 Task: Create a new action link group template for third-party systems.
Action: Mouse moved to (1179, 87)
Screenshot: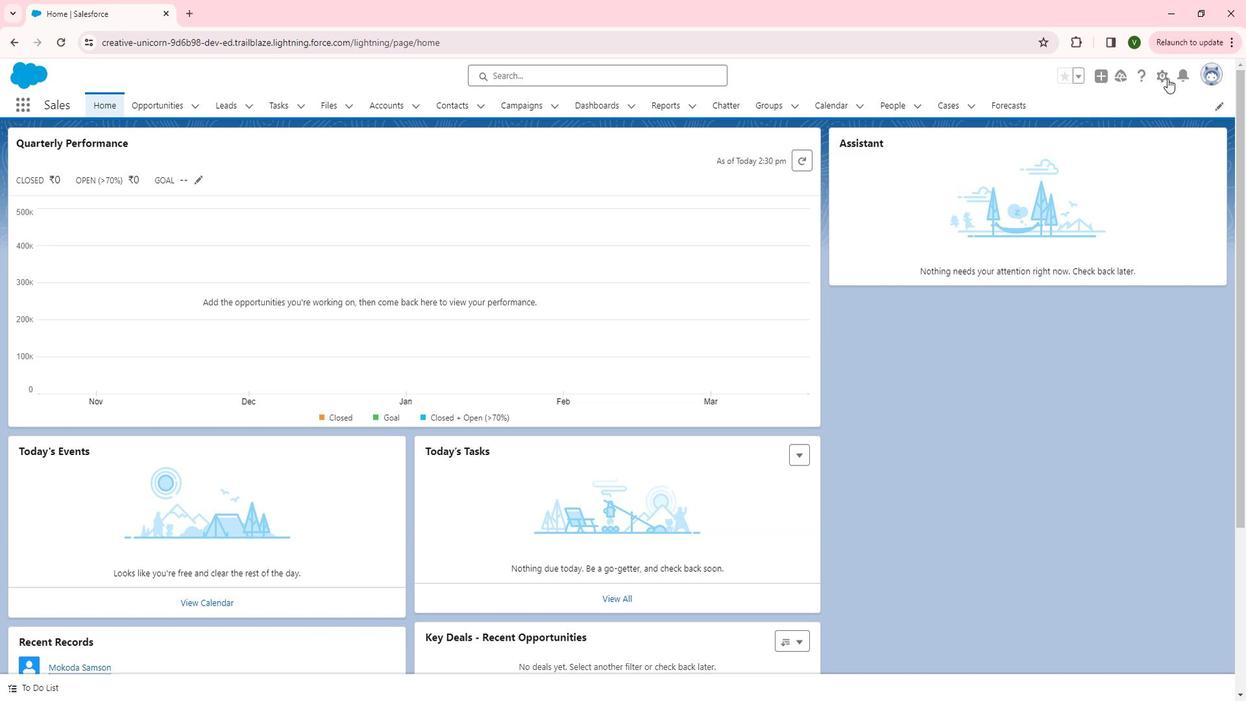 
Action: Mouse pressed left at (1179, 87)
Screenshot: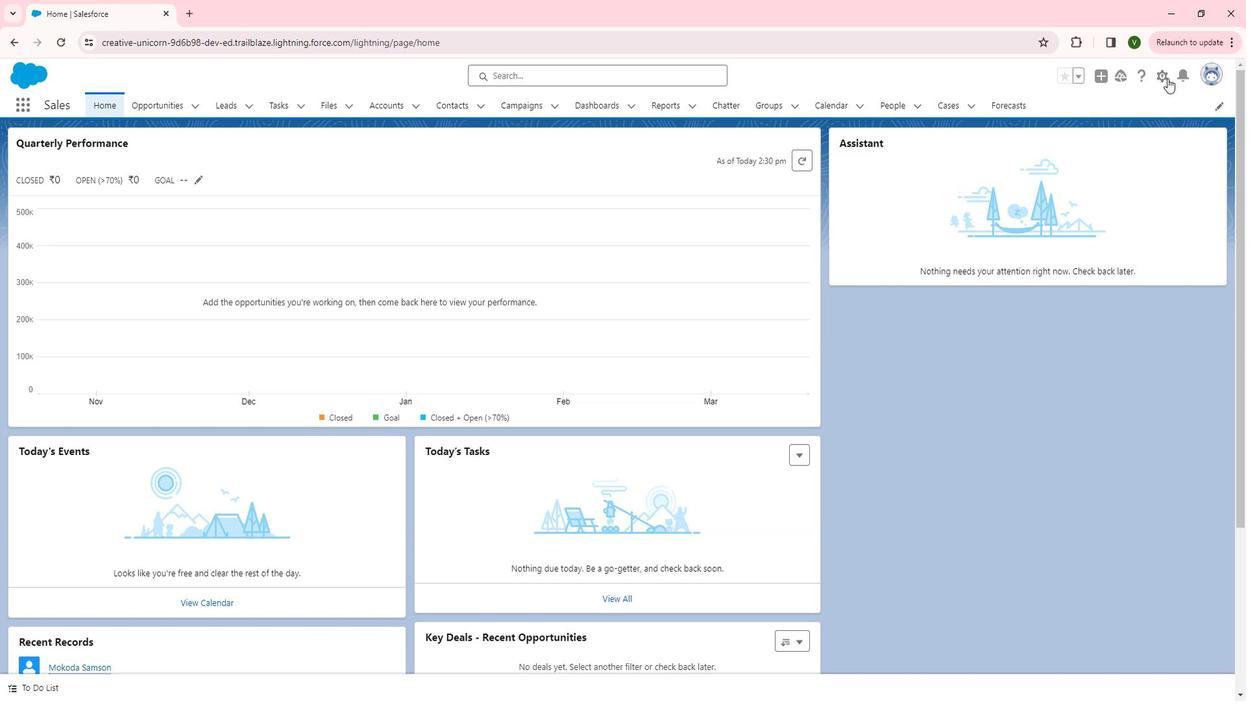 
Action: Mouse moved to (1128, 174)
Screenshot: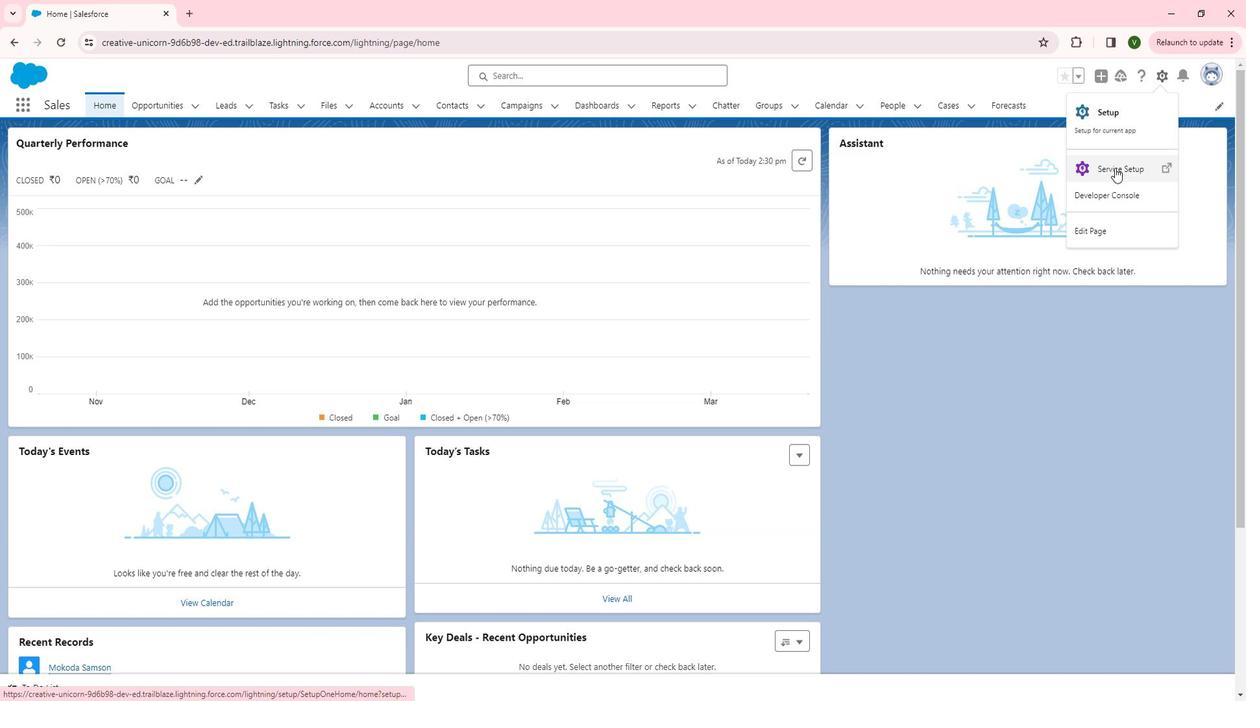 
Action: Mouse pressed left at (1128, 174)
Screenshot: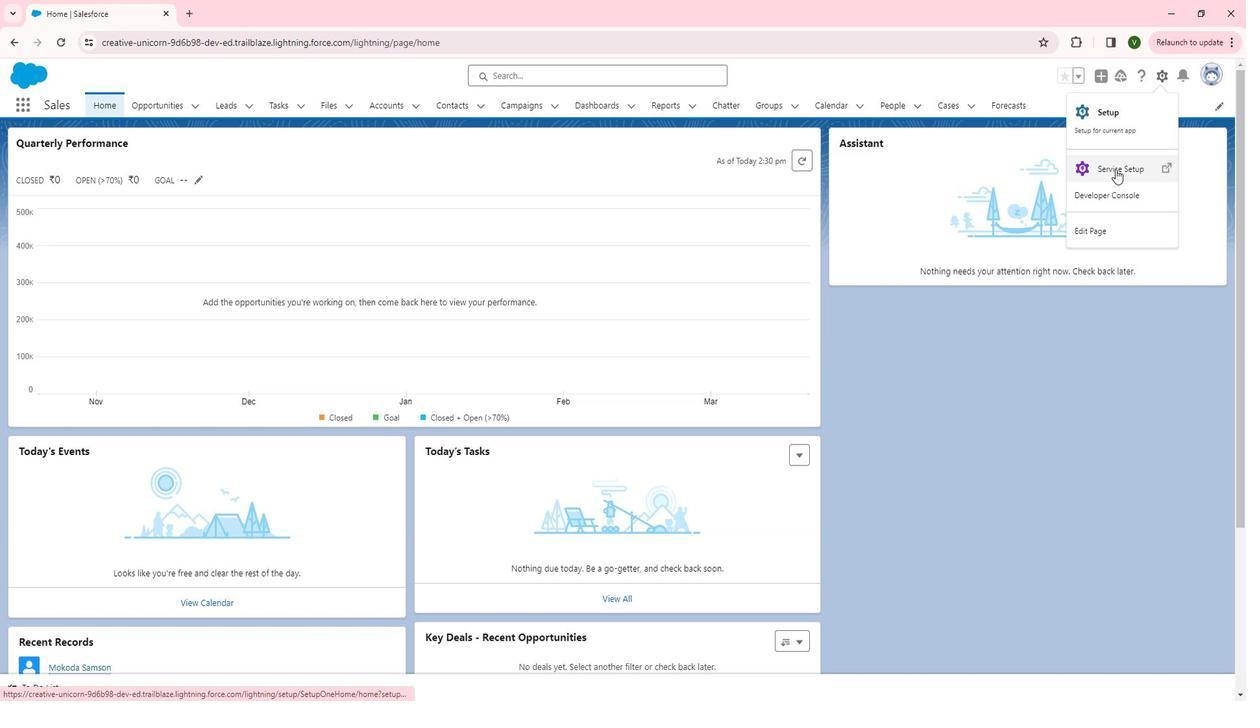 
Action: Mouse moved to (20, 470)
Screenshot: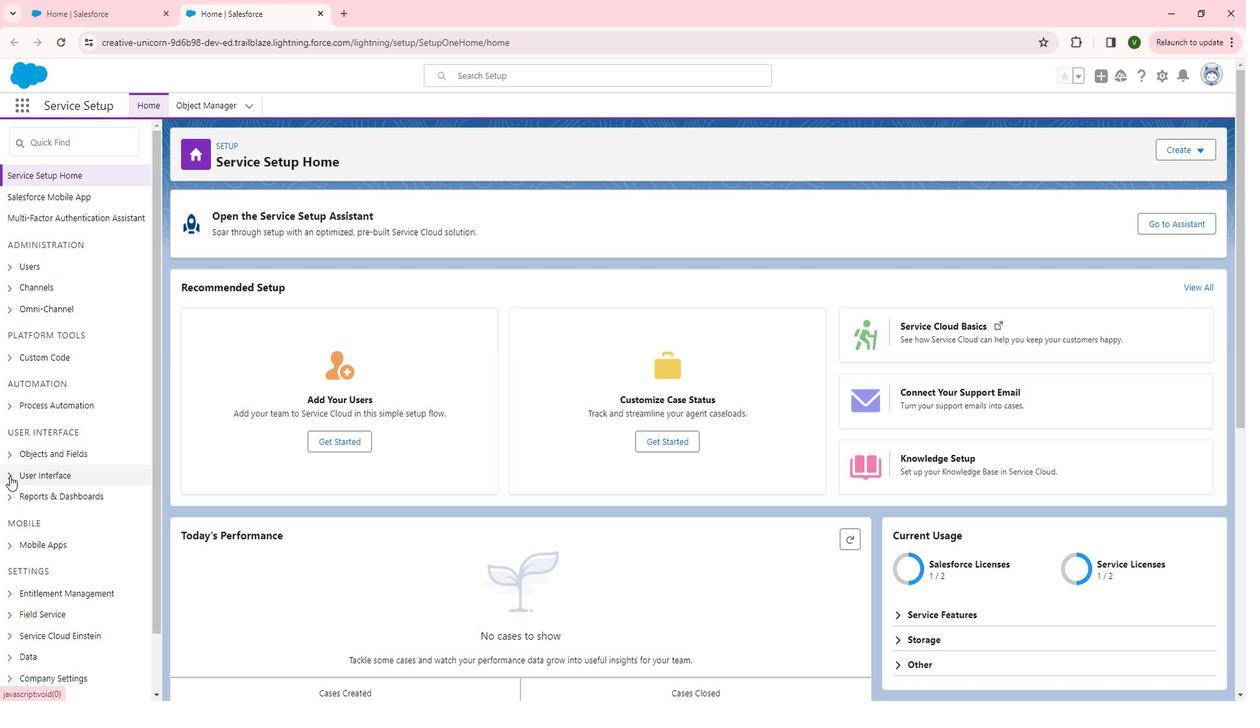 
Action: Mouse pressed left at (20, 470)
Screenshot: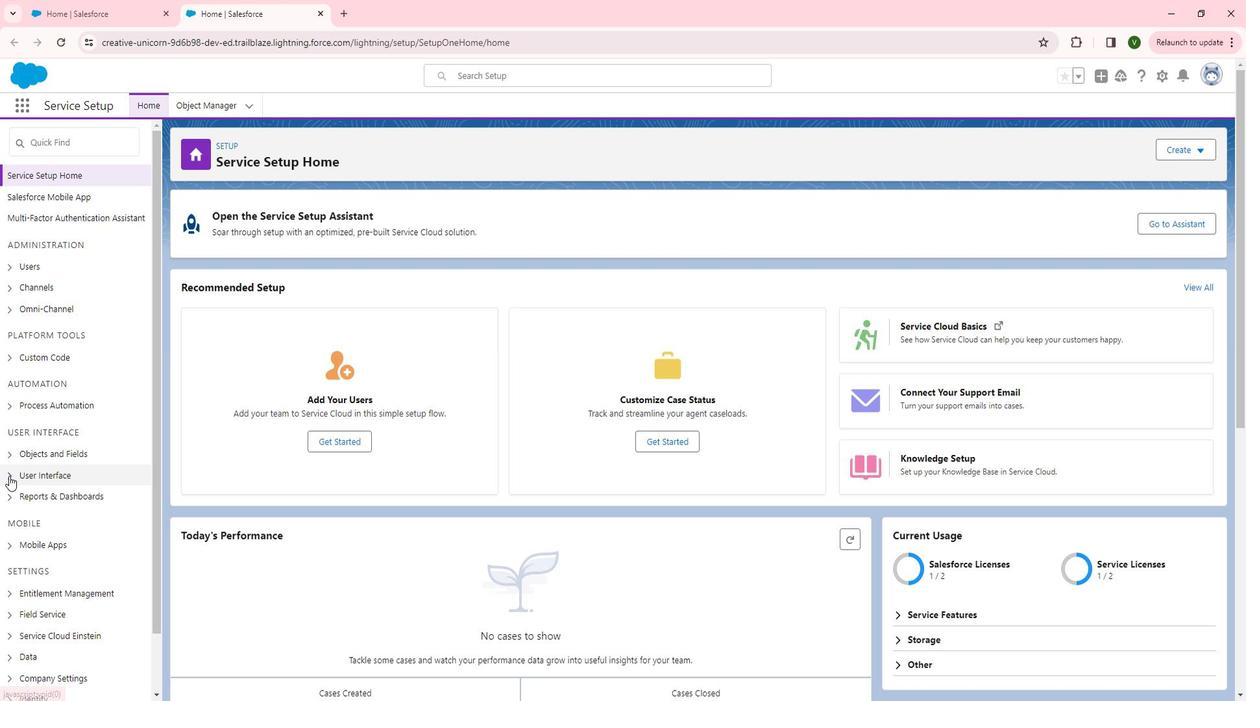 
Action: Mouse moved to (87, 448)
Screenshot: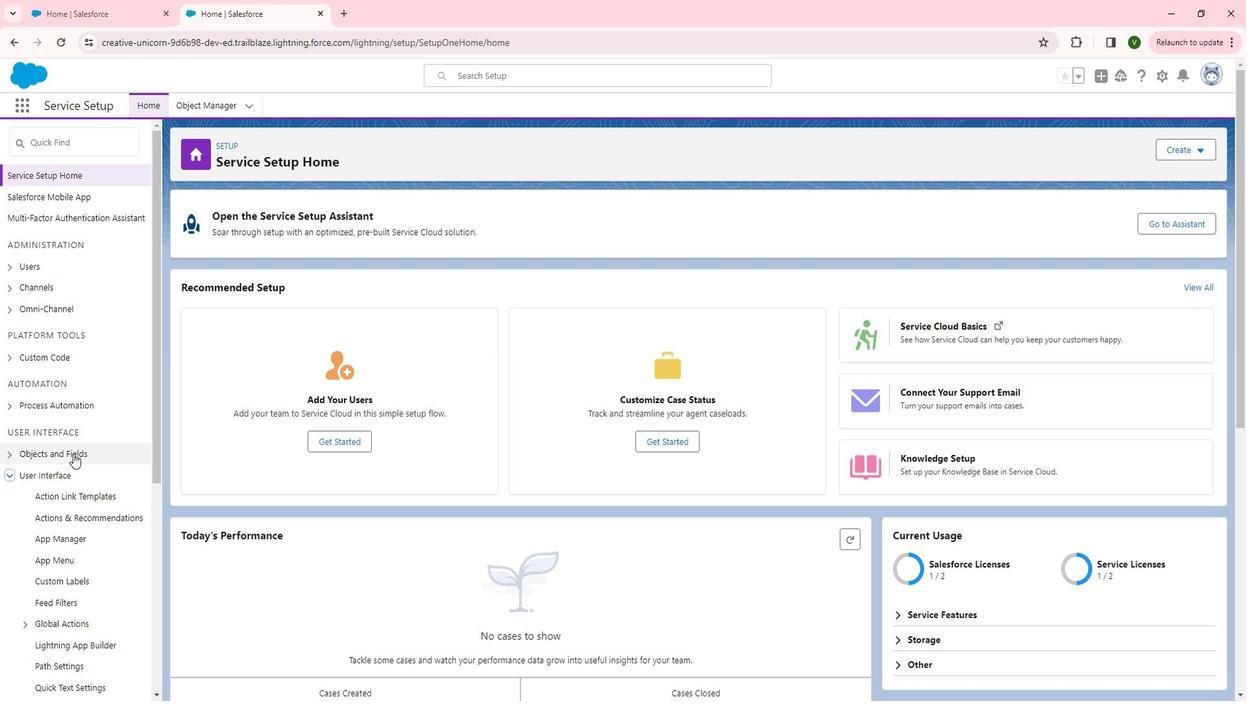 
Action: Mouse scrolled (87, 447) with delta (0, 0)
Screenshot: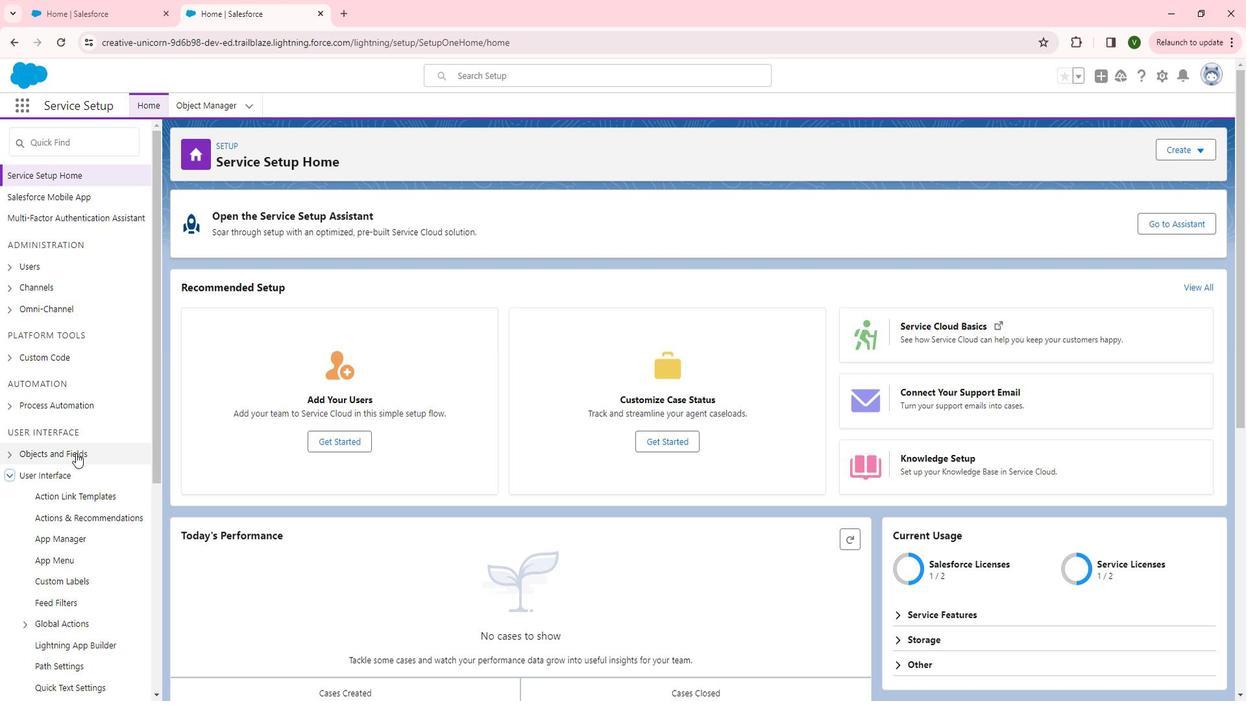 
Action: Mouse scrolled (87, 447) with delta (0, 0)
Screenshot: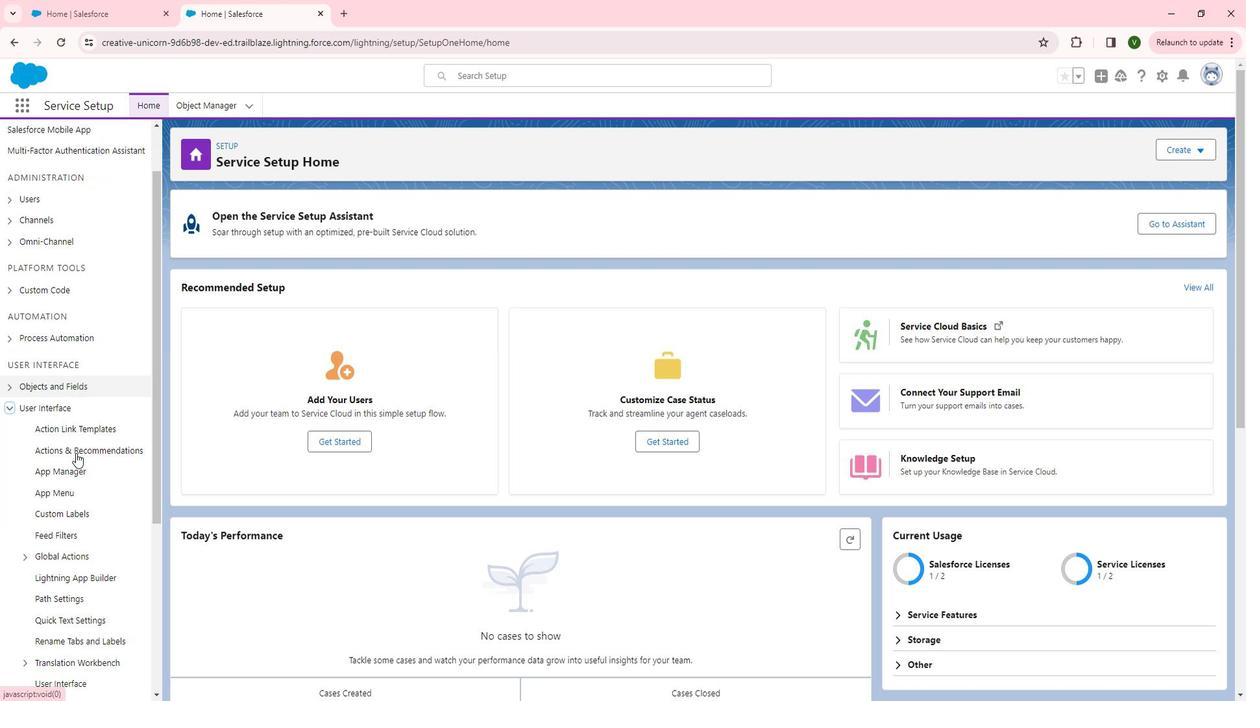 
Action: Mouse scrolled (87, 447) with delta (0, 0)
Screenshot: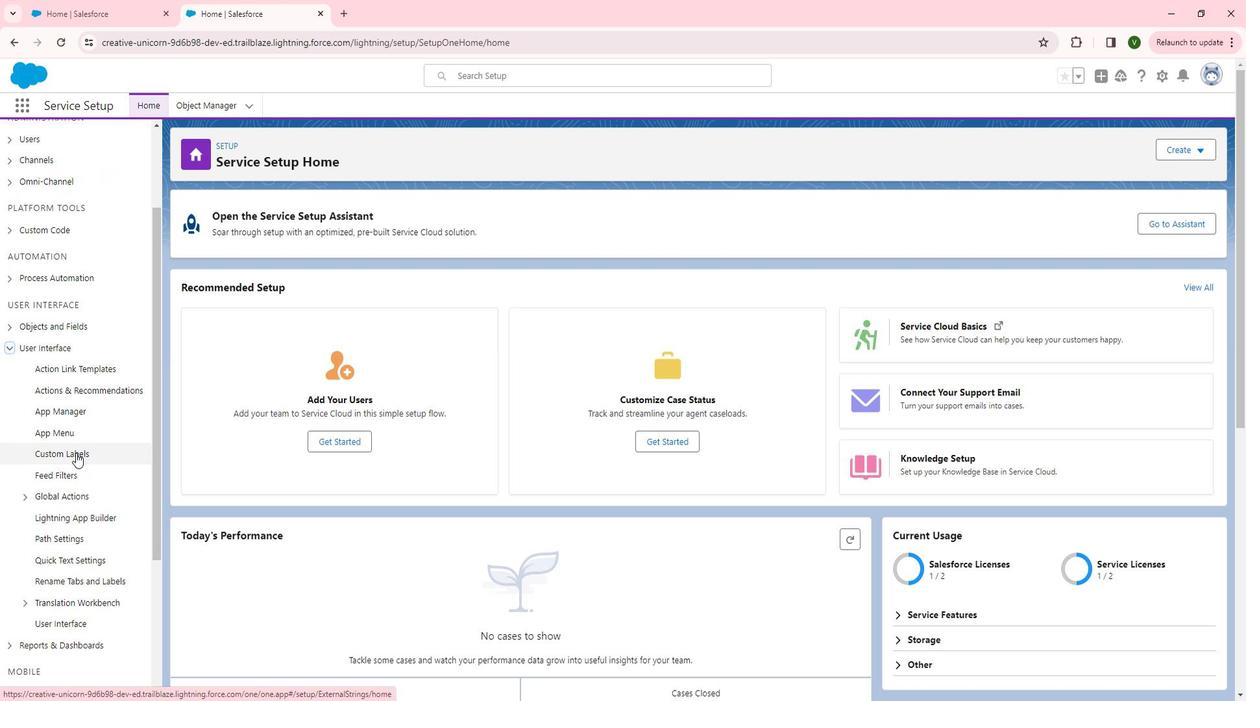 
Action: Mouse moved to (94, 292)
Screenshot: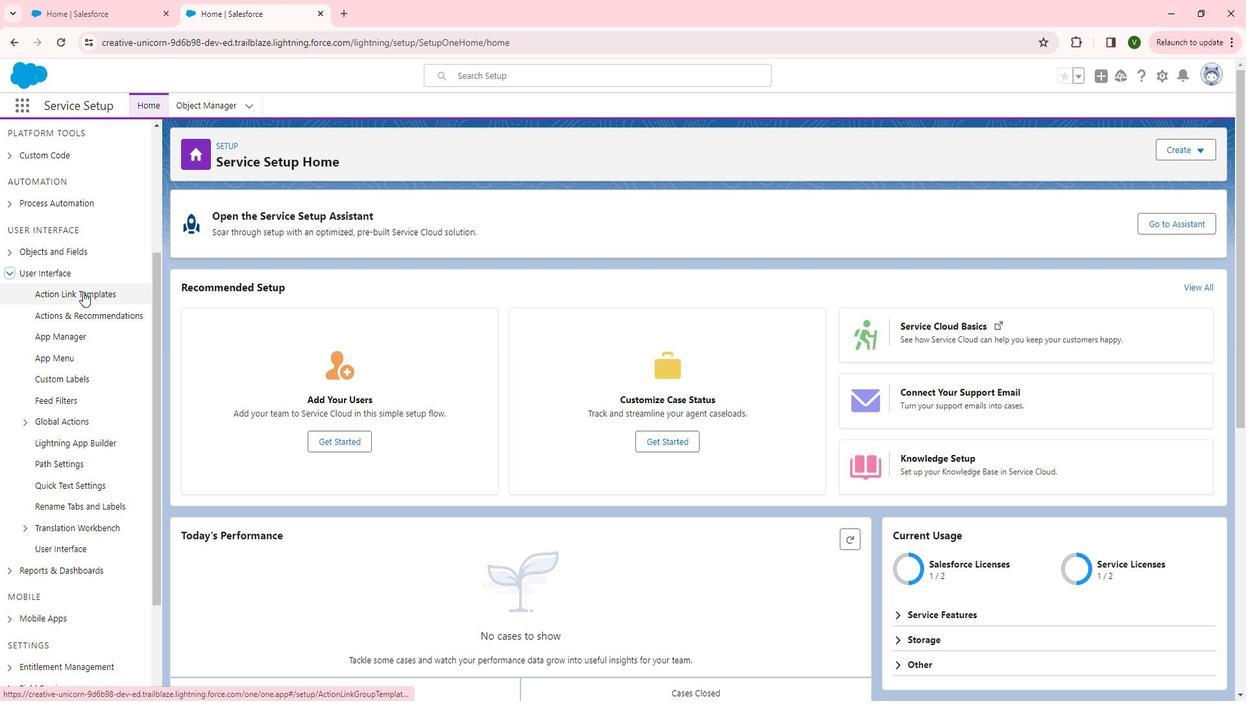 
Action: Mouse pressed left at (94, 292)
Screenshot: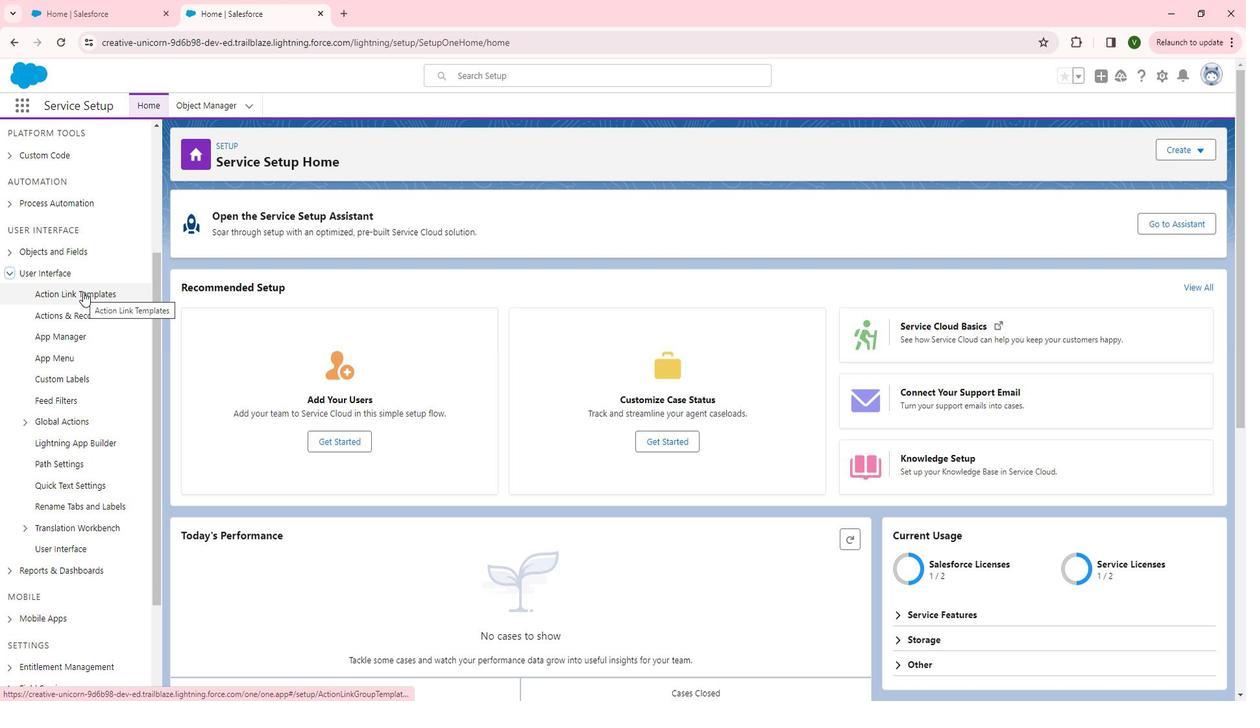 
Action: Mouse moved to (527, 291)
Screenshot: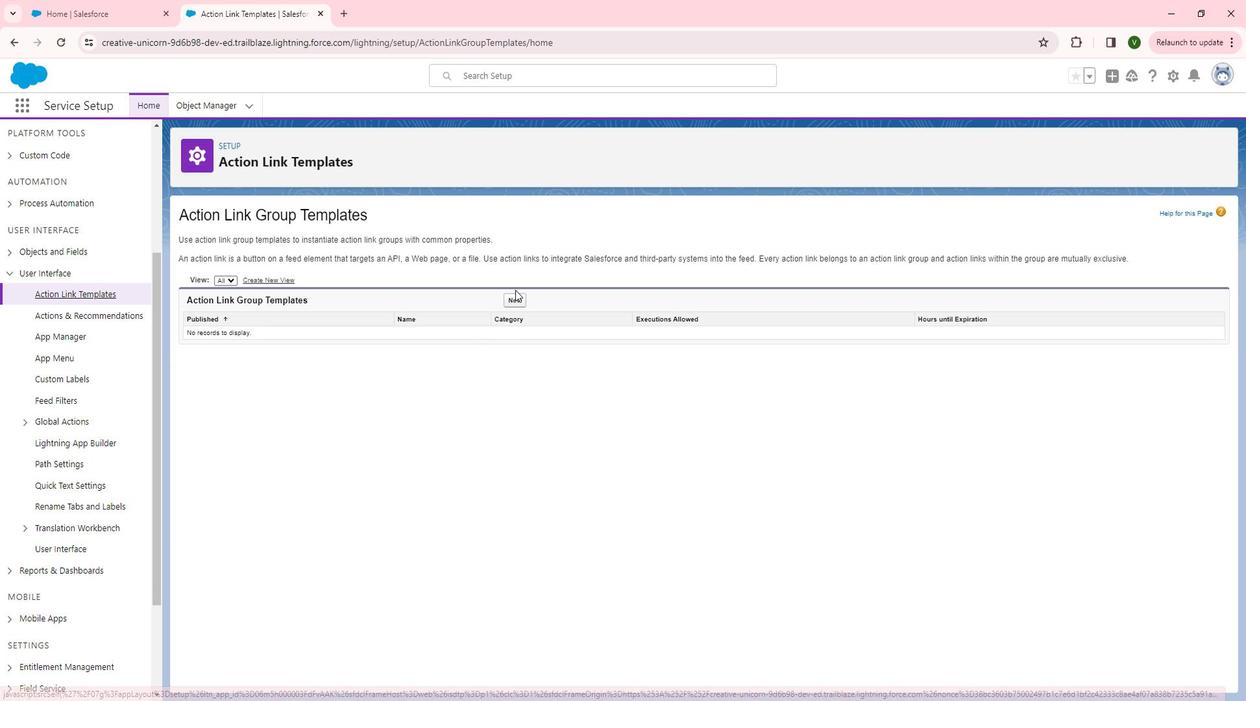 
Action: Mouse pressed left at (527, 291)
Screenshot: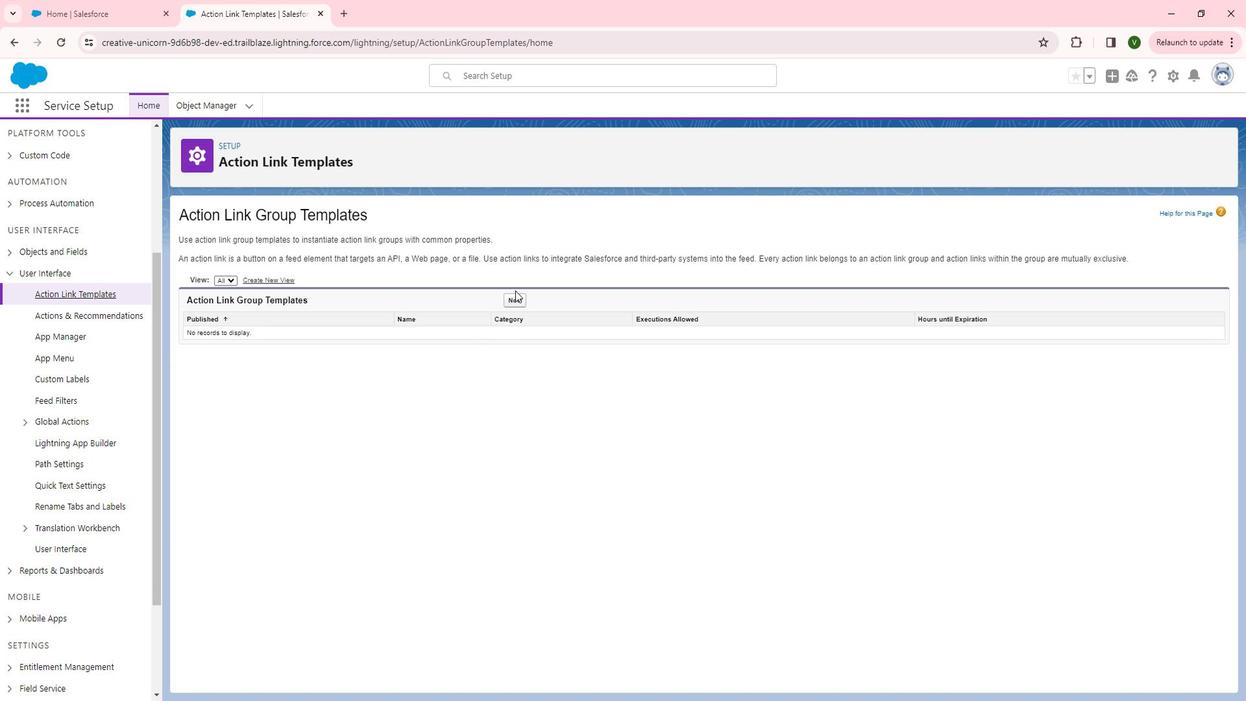 
Action: Mouse moved to (525, 296)
Screenshot: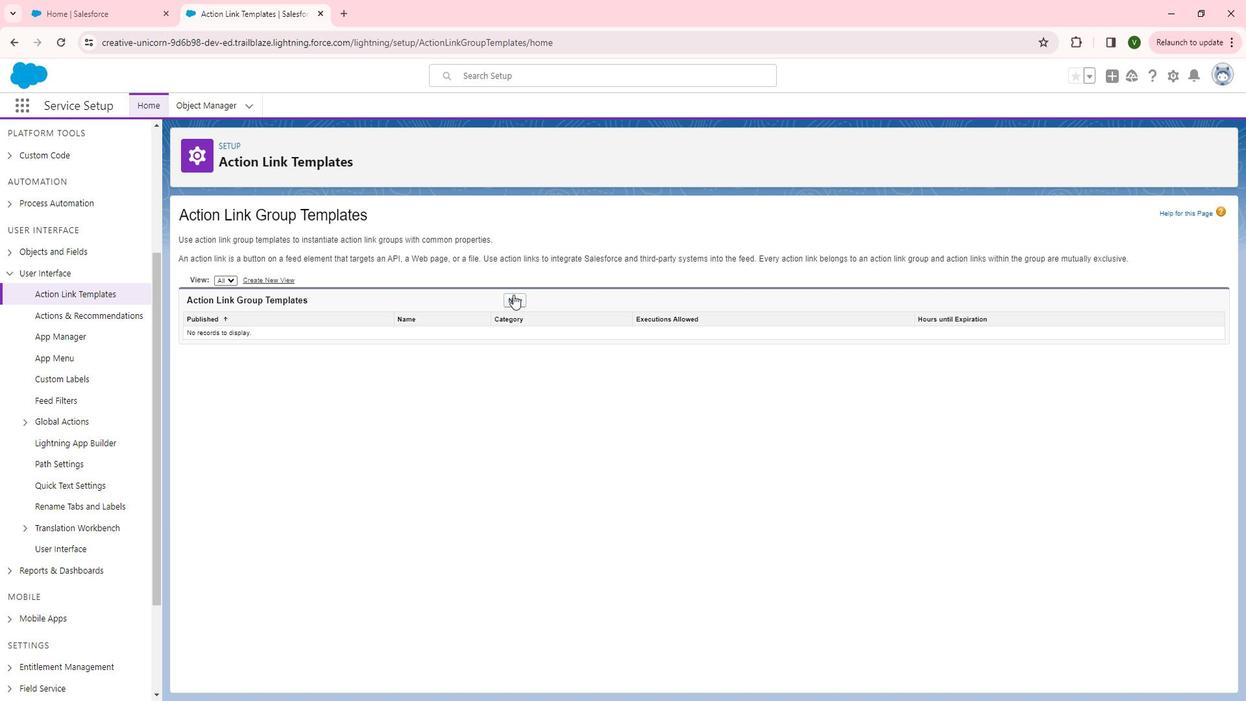 
Action: Mouse pressed left at (525, 296)
Screenshot: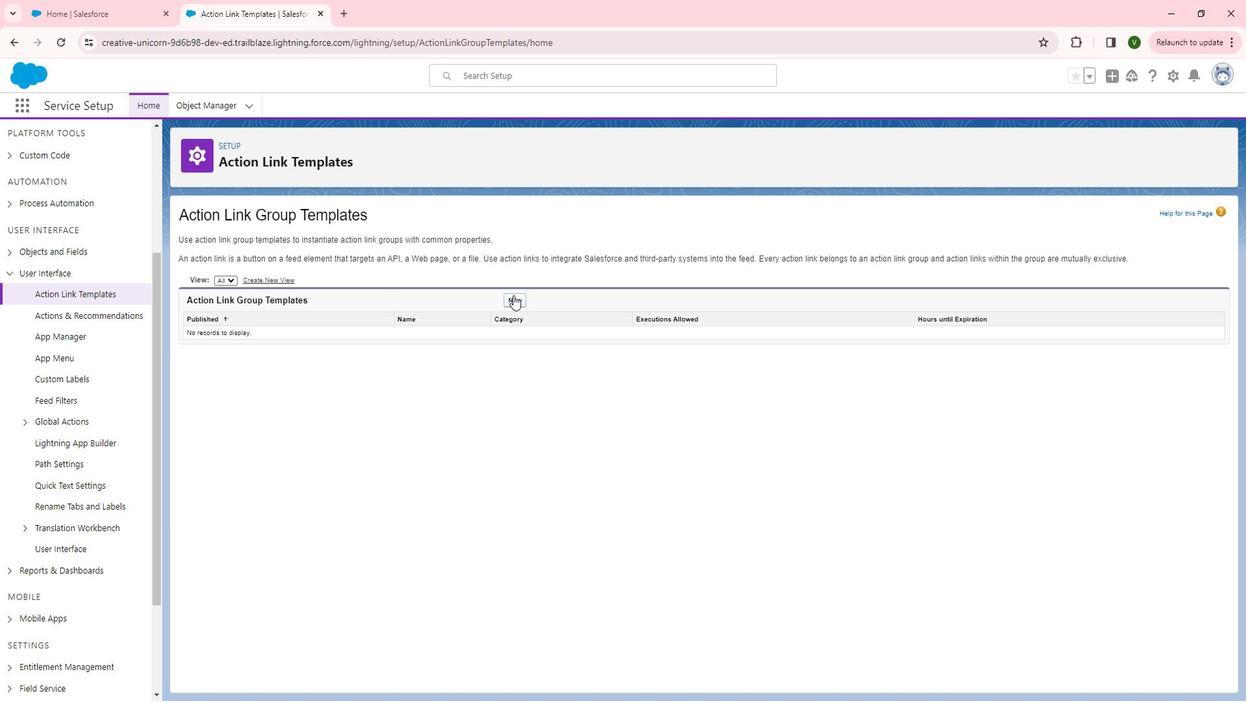
Action: Mouse moved to (534, 327)
Screenshot: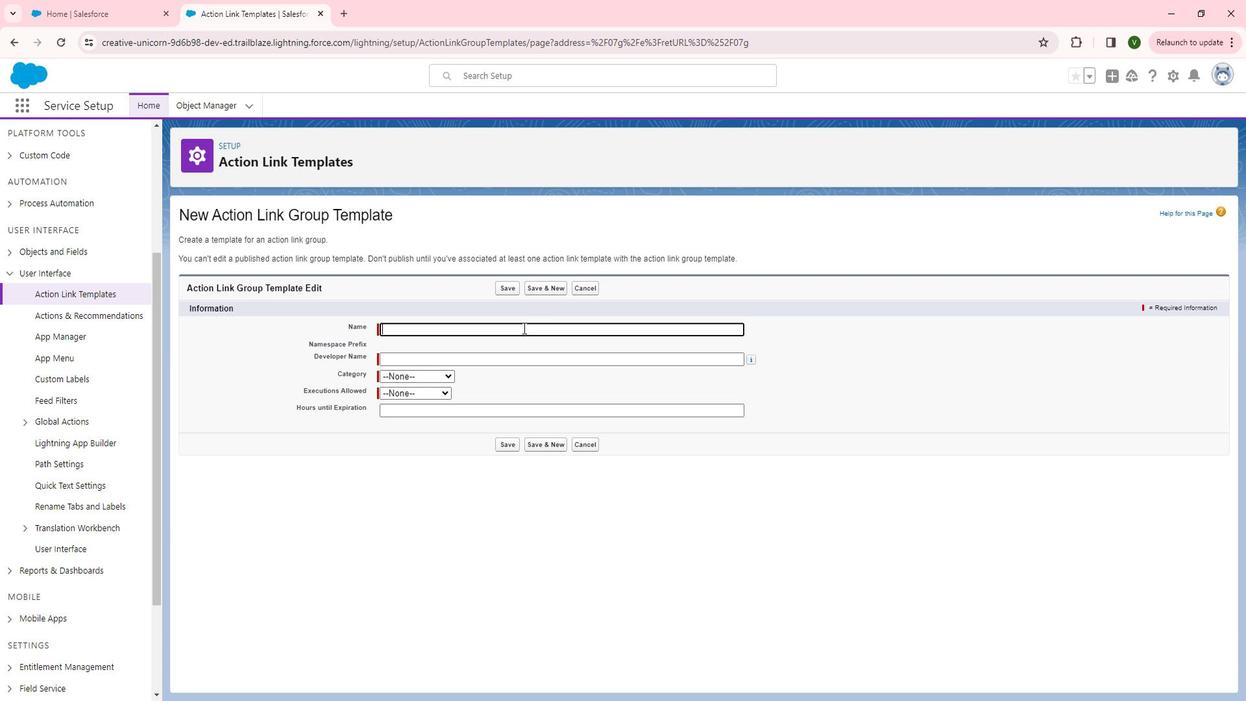 
Action: Mouse pressed left at (534, 327)
Screenshot: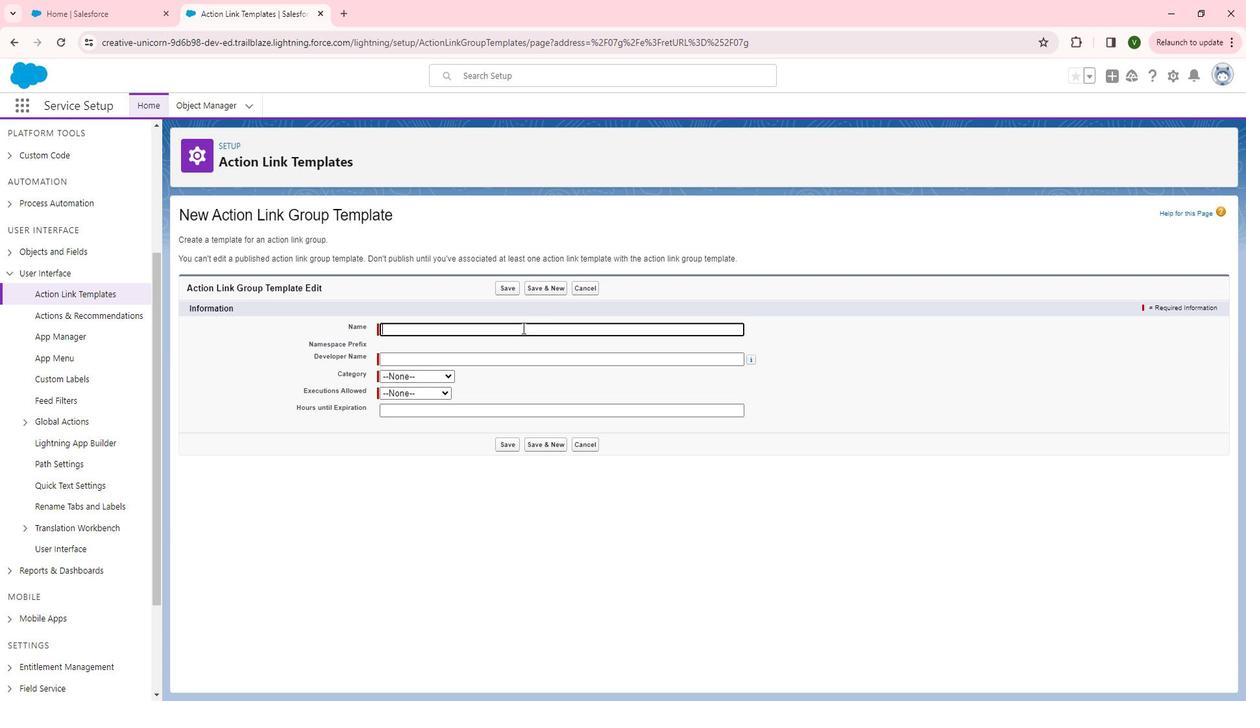 
Action: Key pressed new<Key.shift>Temp
Screenshot: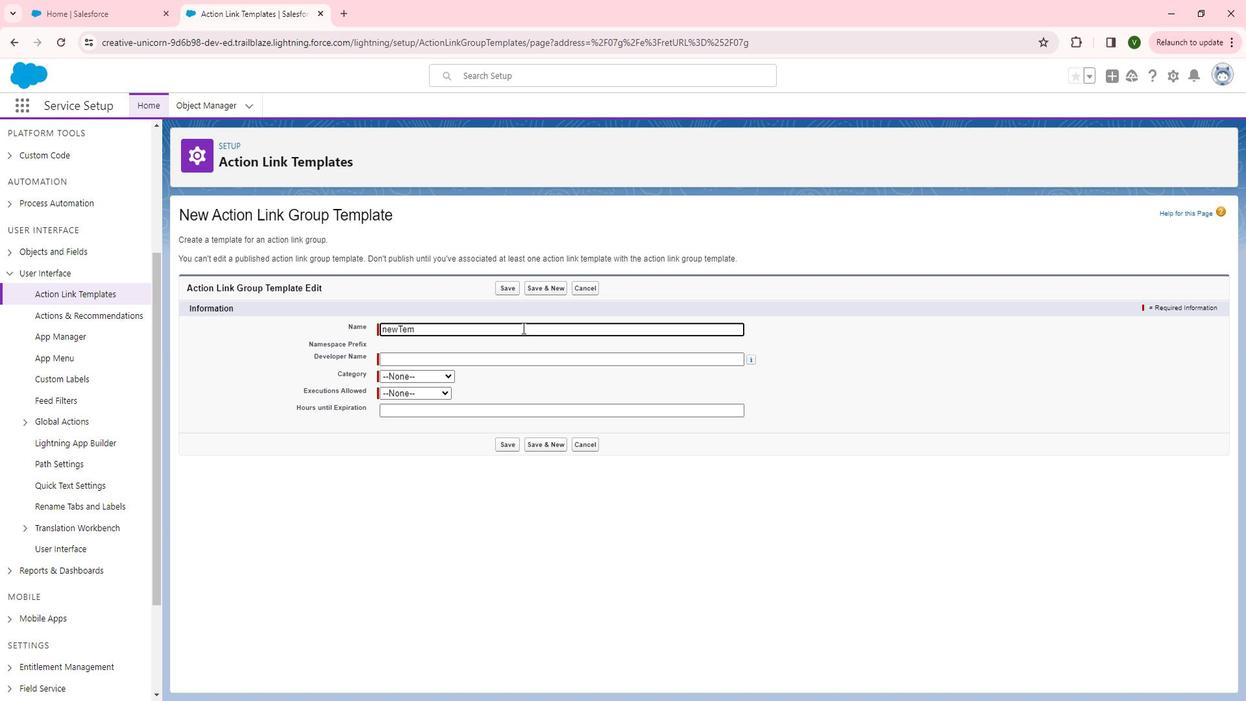 
Action: Mouse moved to (523, 363)
Screenshot: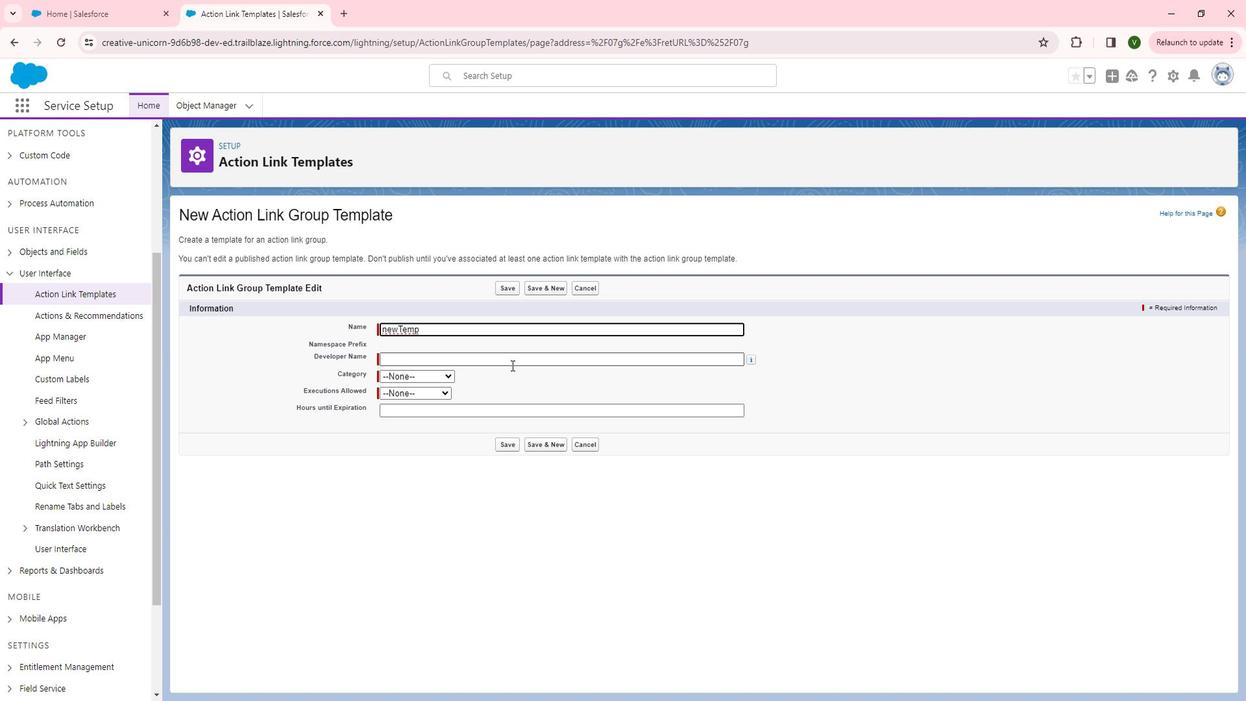
Action: Mouse pressed left at (523, 363)
Screenshot: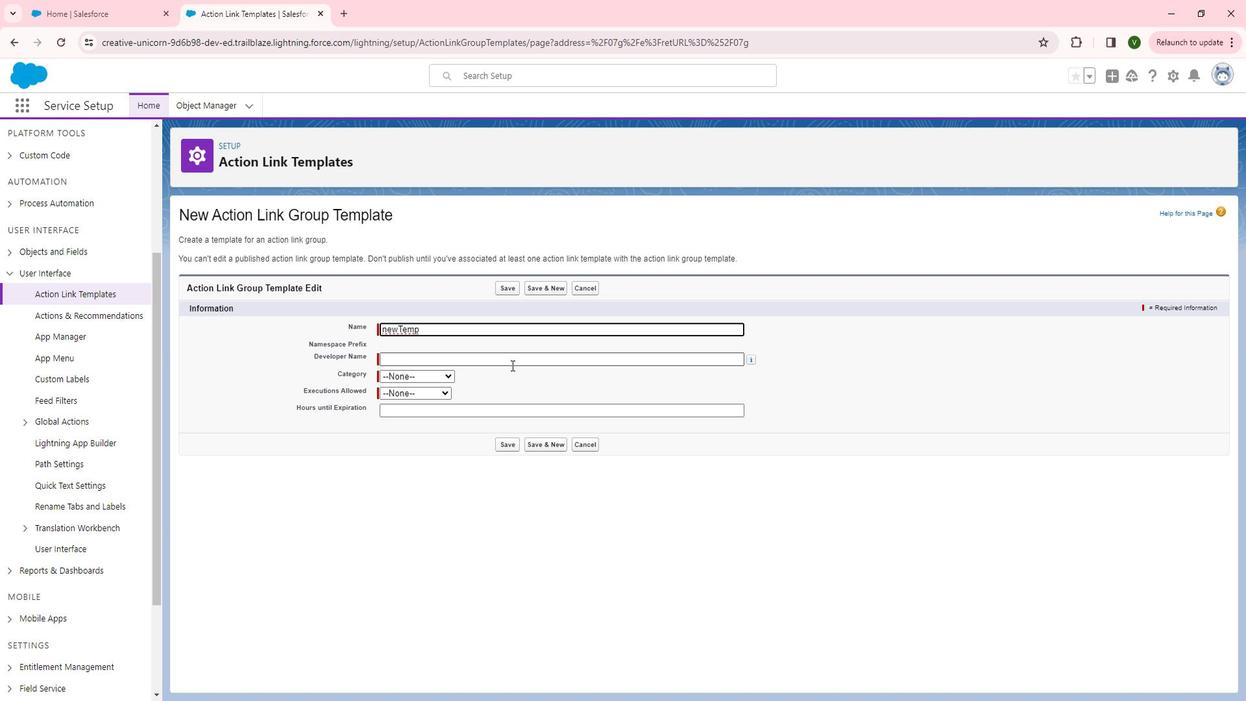 
Action: Mouse moved to (448, 371)
Screenshot: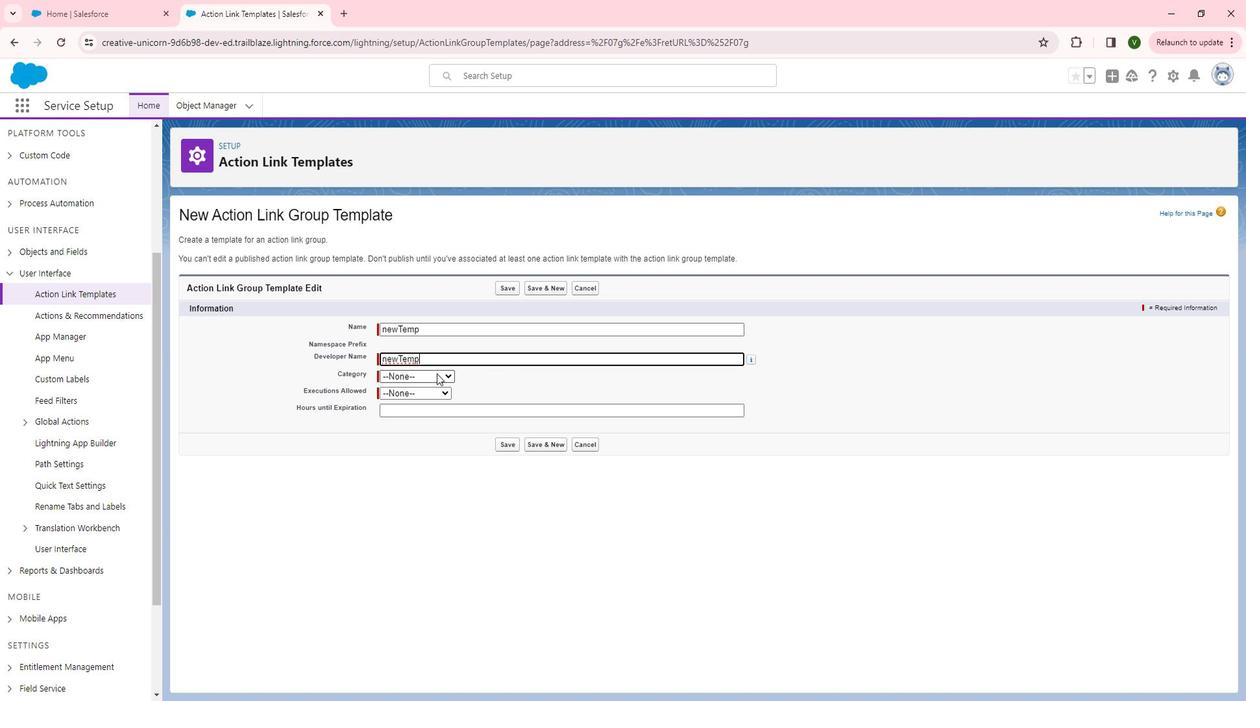 
Action: Mouse pressed left at (448, 371)
Screenshot: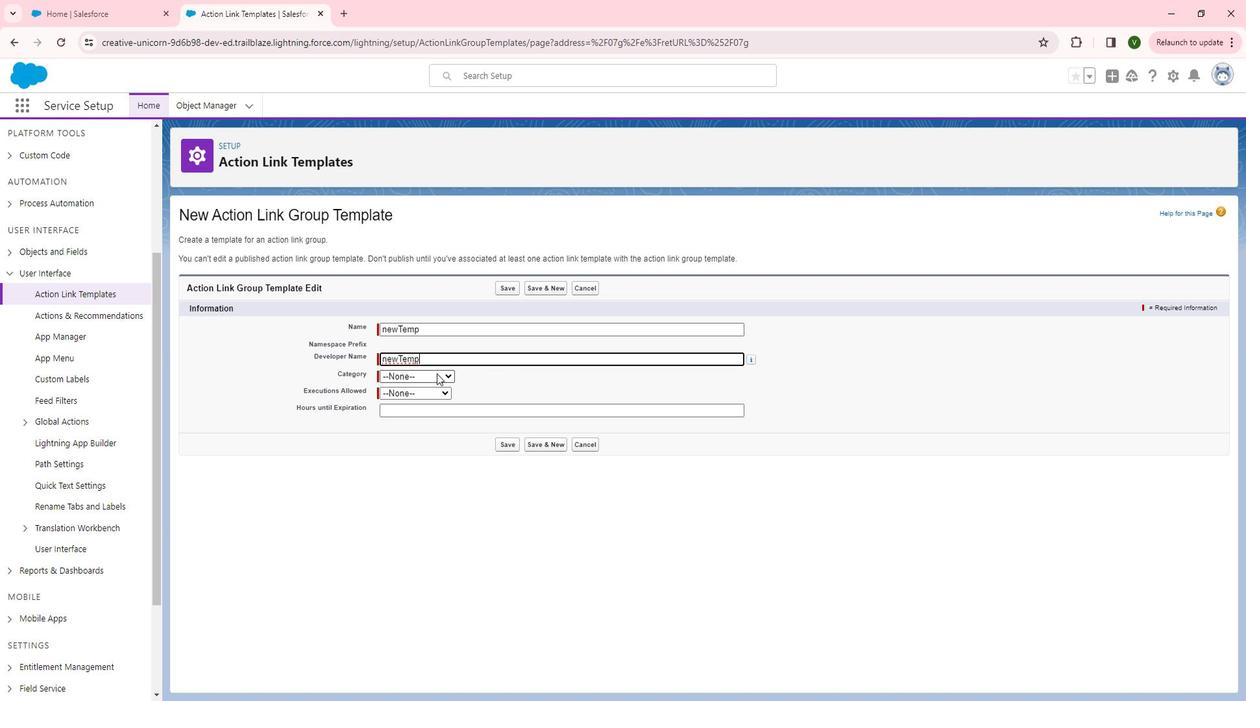 
Action: Mouse moved to (452, 399)
Screenshot: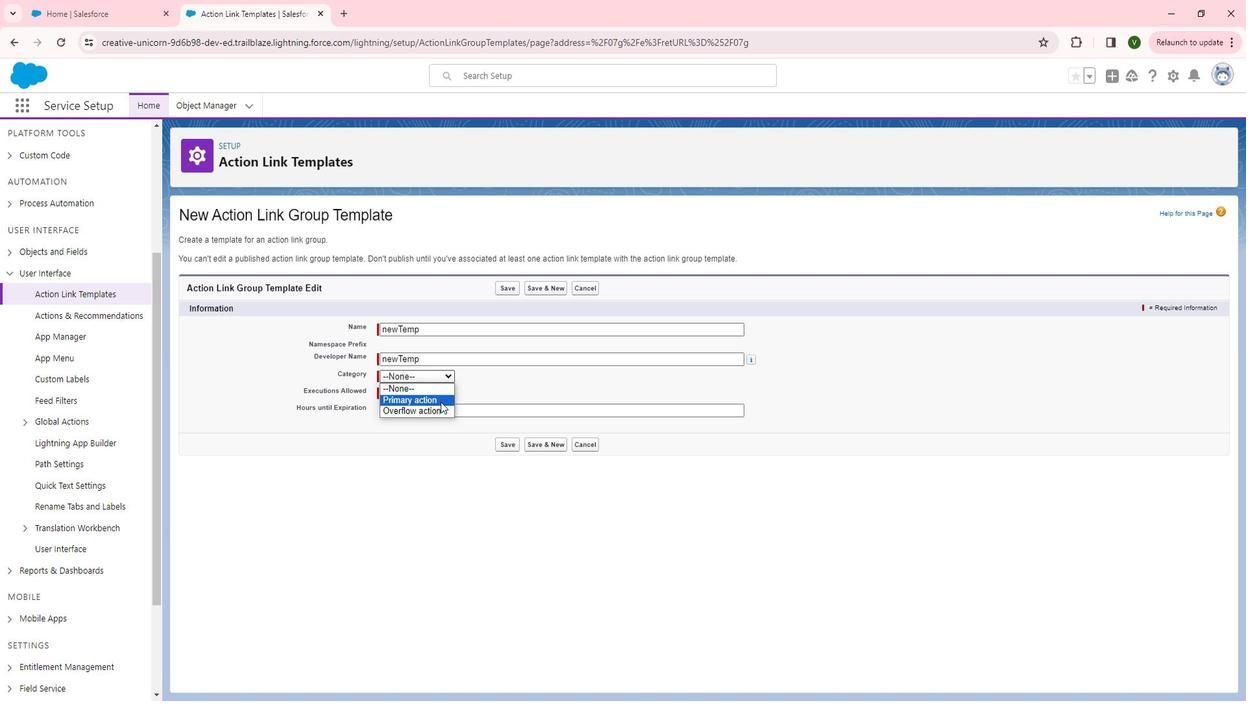 
Action: Mouse pressed left at (452, 399)
Screenshot: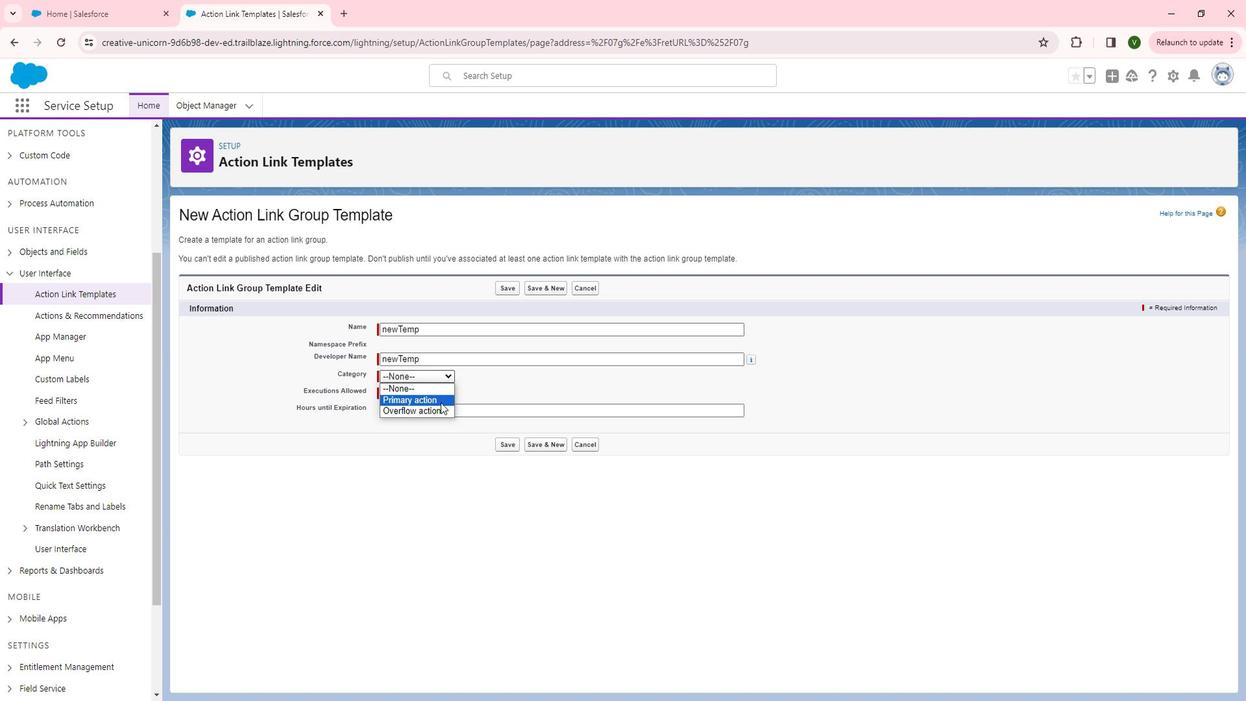 
Action: Mouse moved to (431, 391)
Screenshot: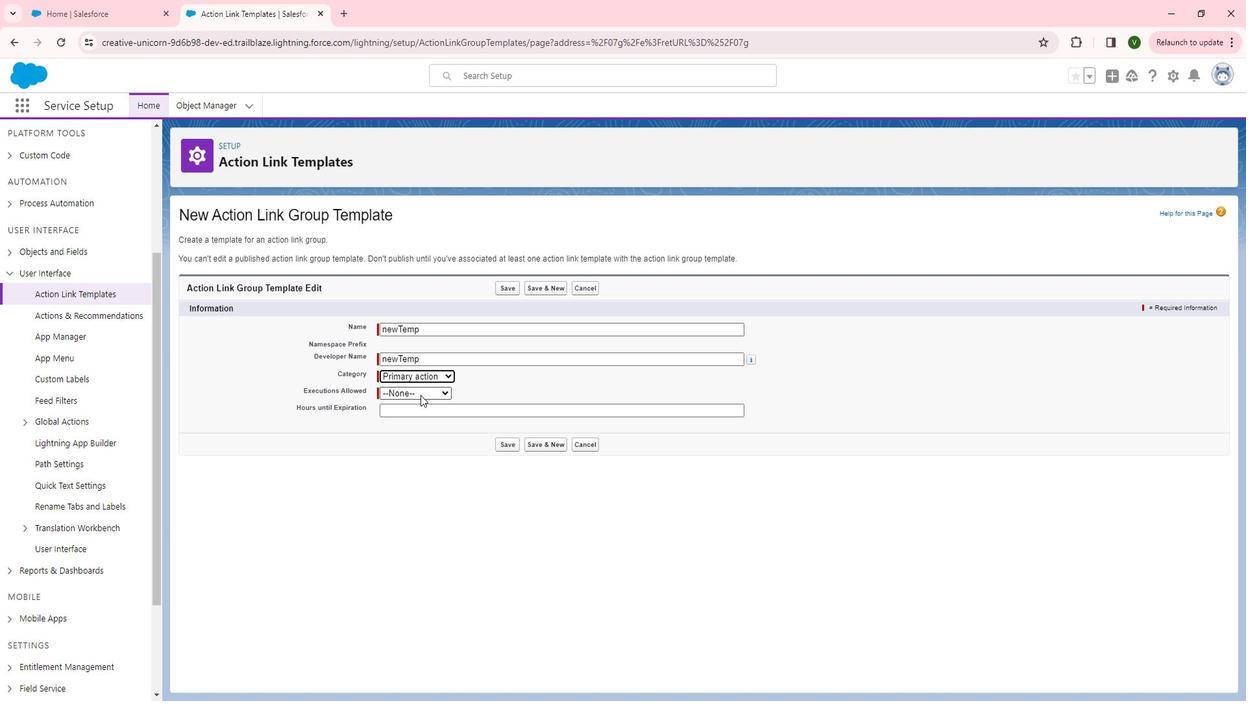 
Action: Mouse pressed left at (431, 391)
Screenshot: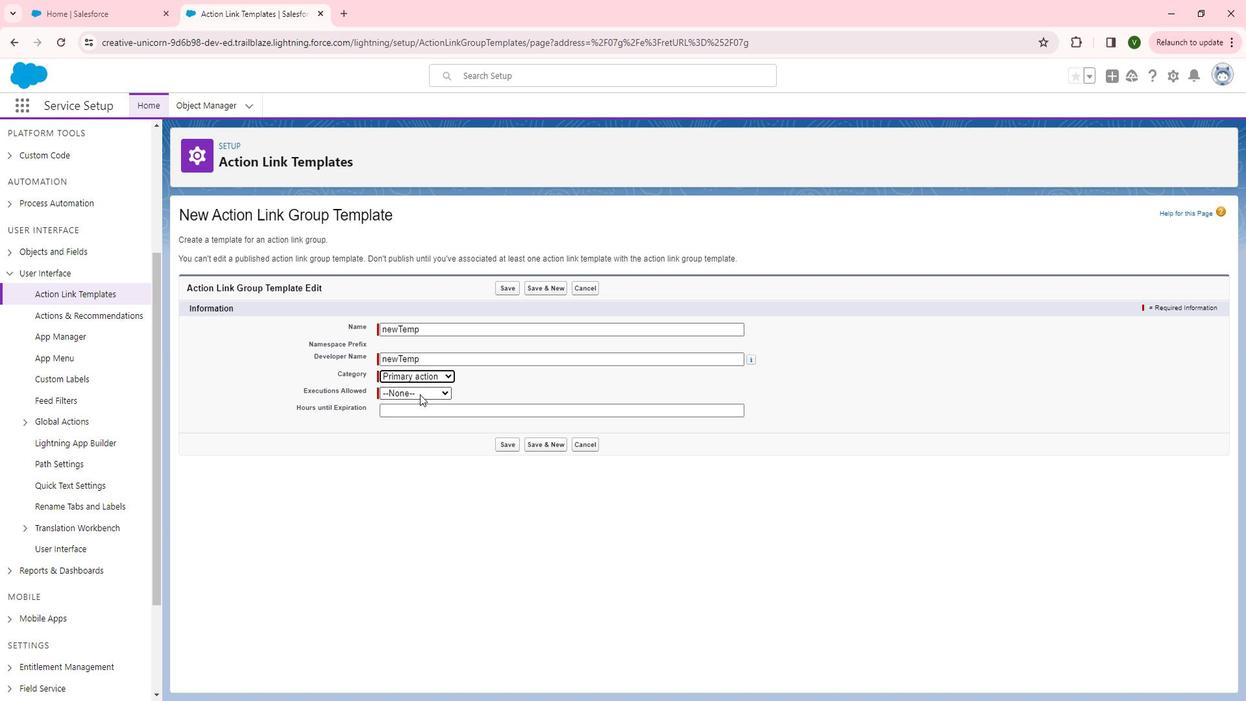 
Action: Mouse moved to (429, 409)
Screenshot: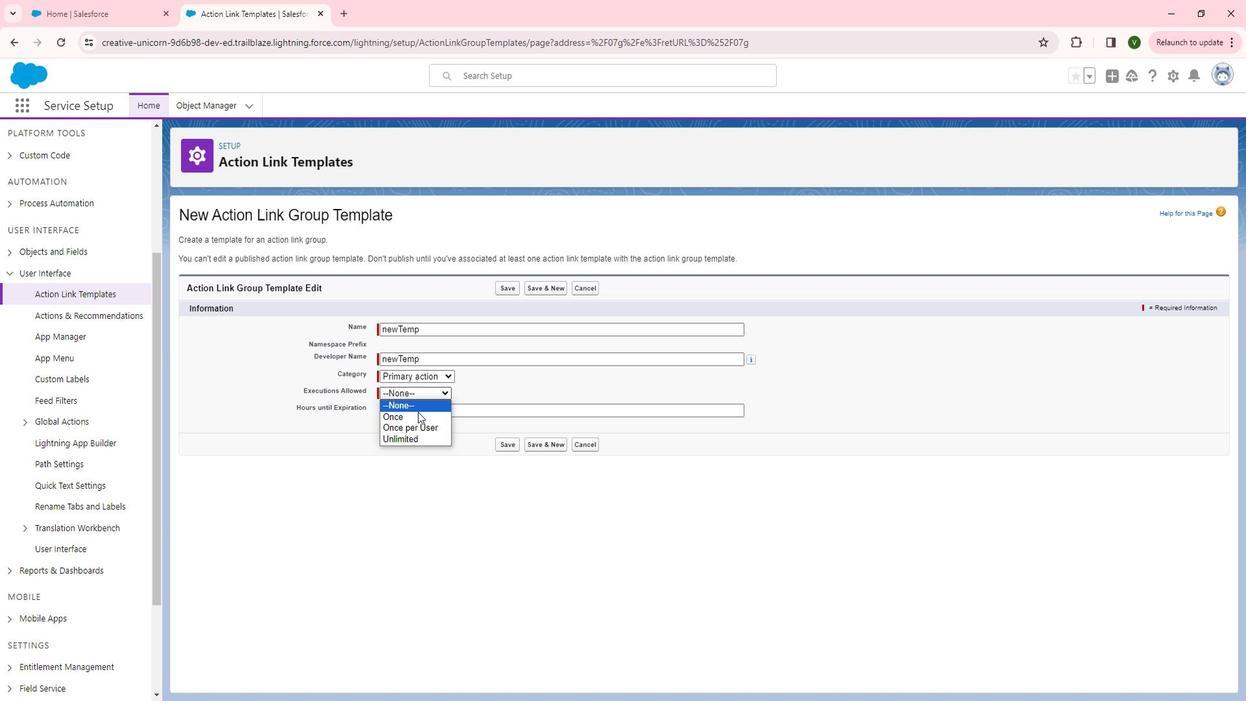 
Action: Mouse pressed left at (429, 409)
Screenshot: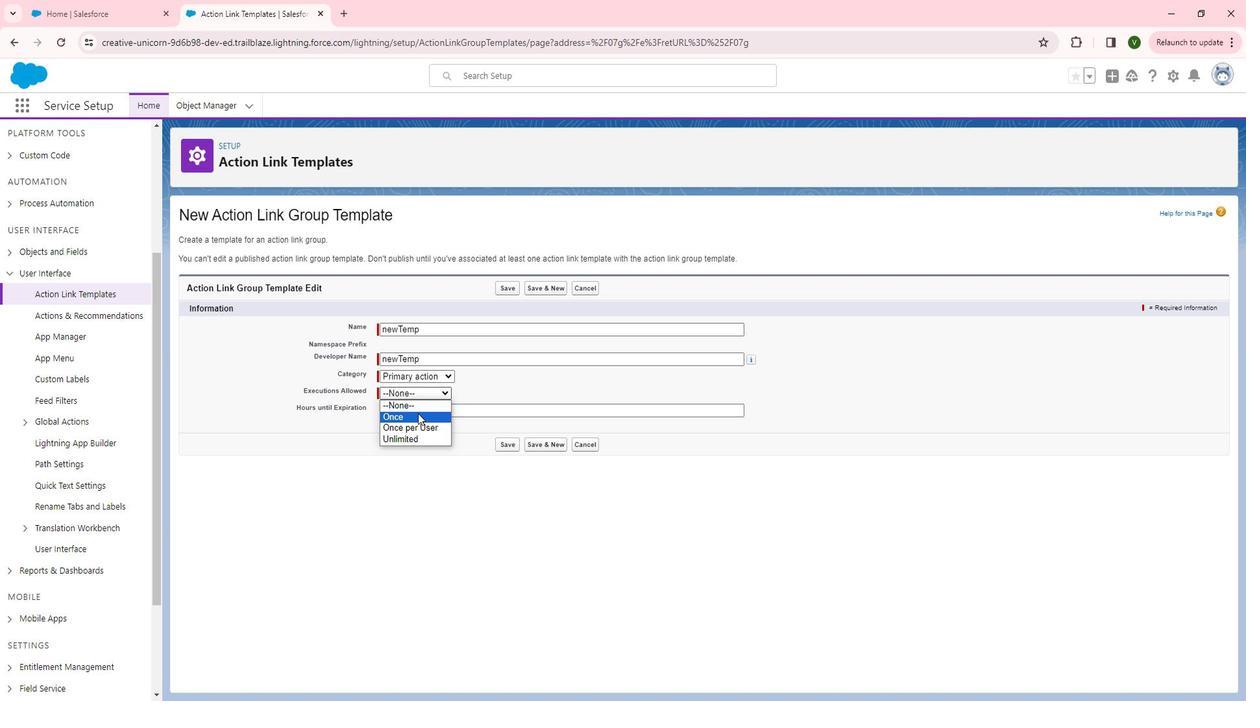 
Action: Mouse moved to (516, 439)
Screenshot: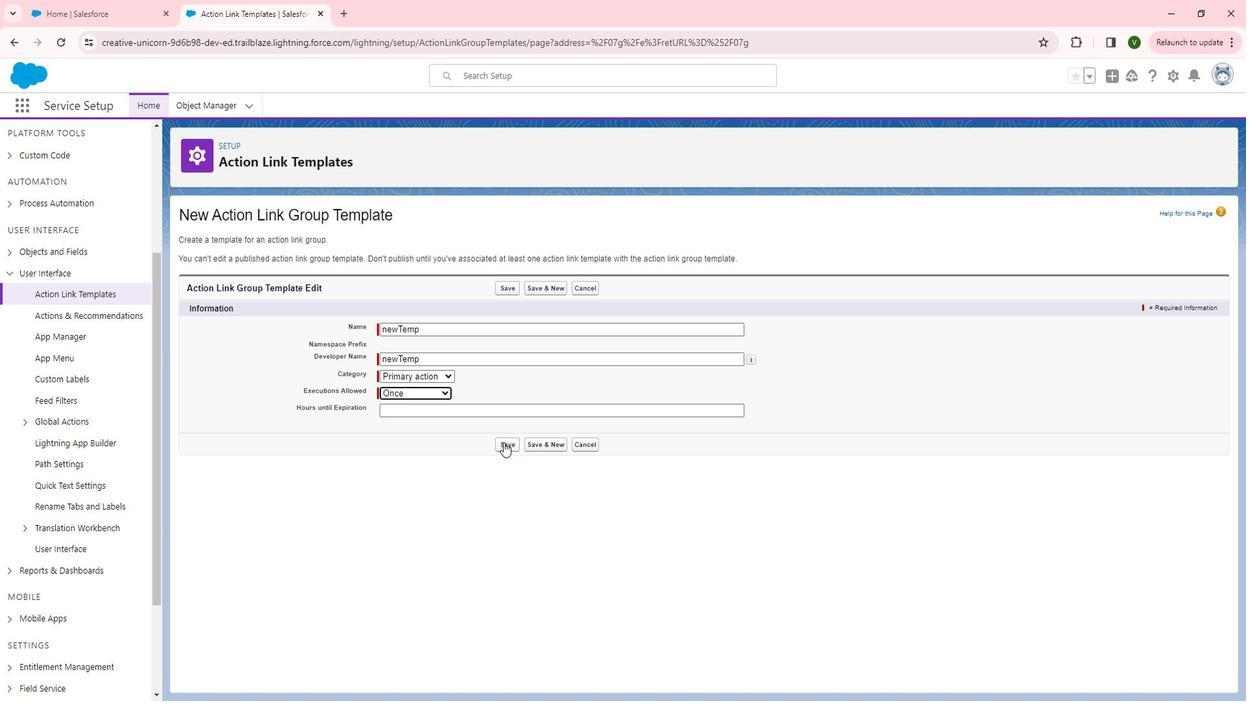 
Action: Mouse pressed left at (516, 439)
Screenshot: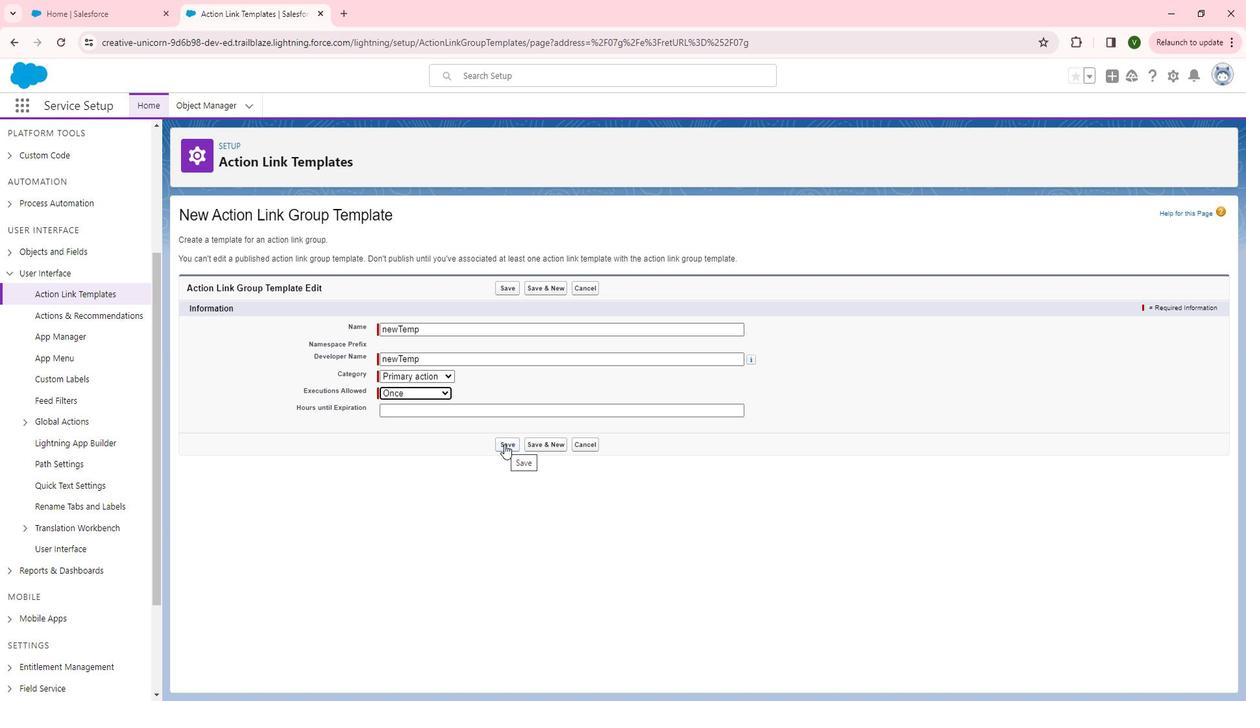 
Action: Mouse moved to (674, 384)
Screenshot: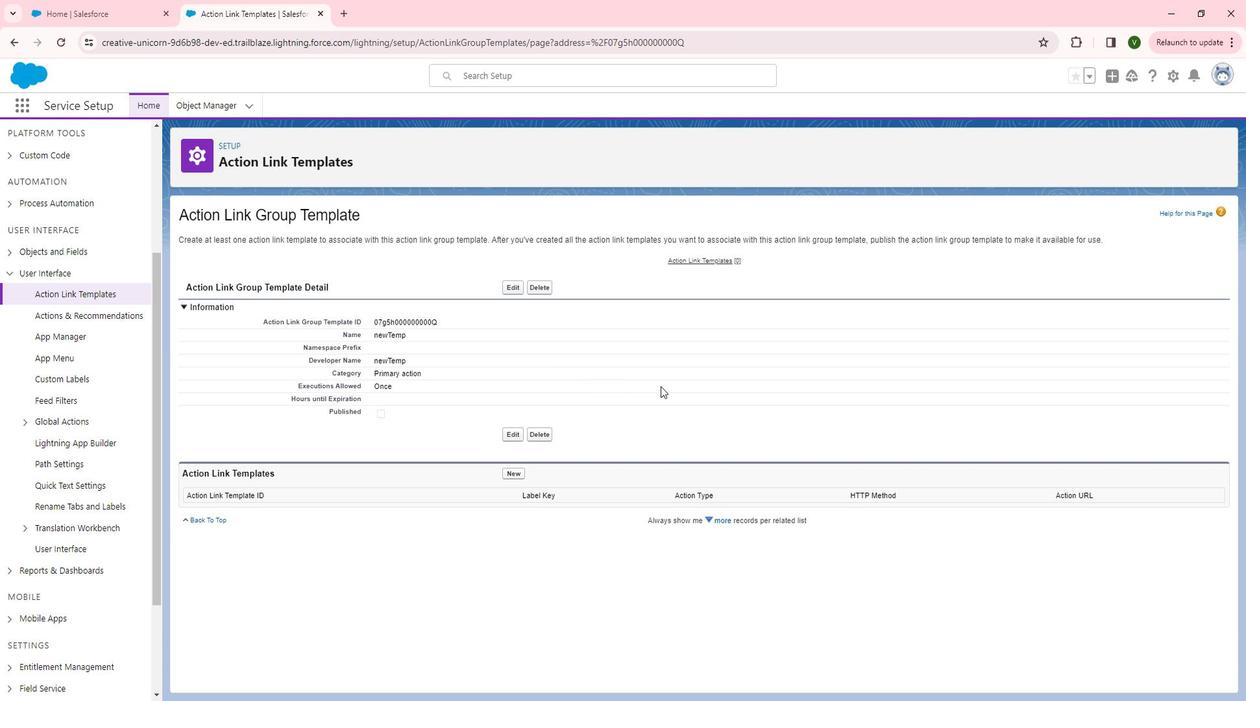 
